 Task: Add a field from the Popular template Effort Level a blank project ClickTech
Action: Mouse moved to (39, 221)
Screenshot: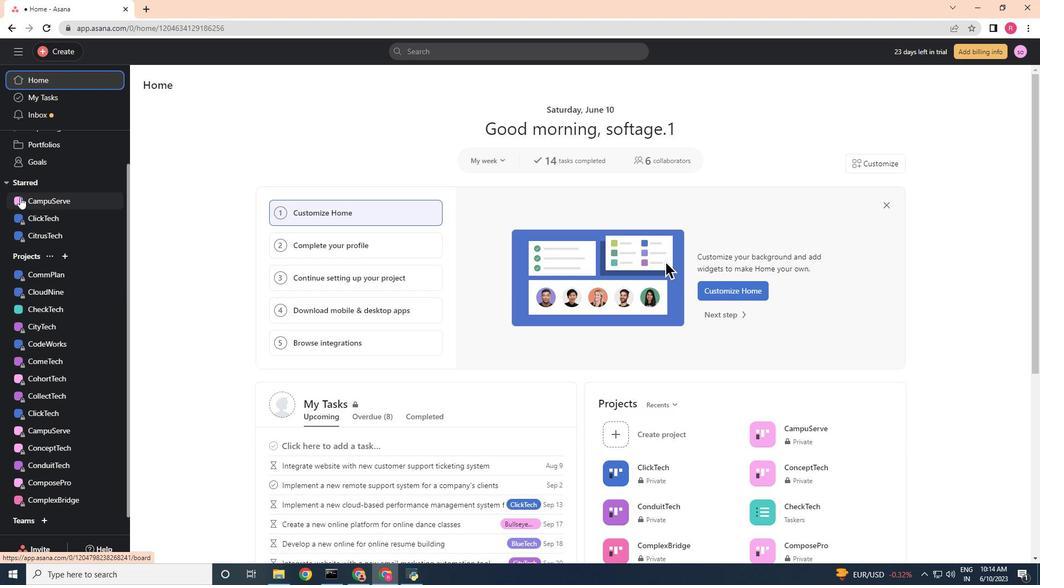 
Action: Mouse pressed left at (39, 221)
Screenshot: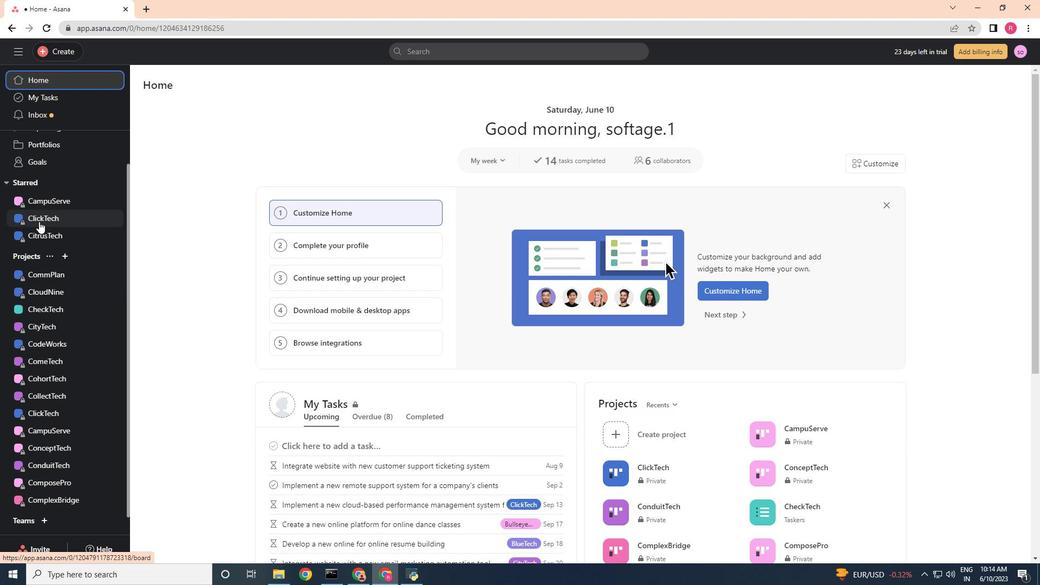 
Action: Mouse moved to (984, 88)
Screenshot: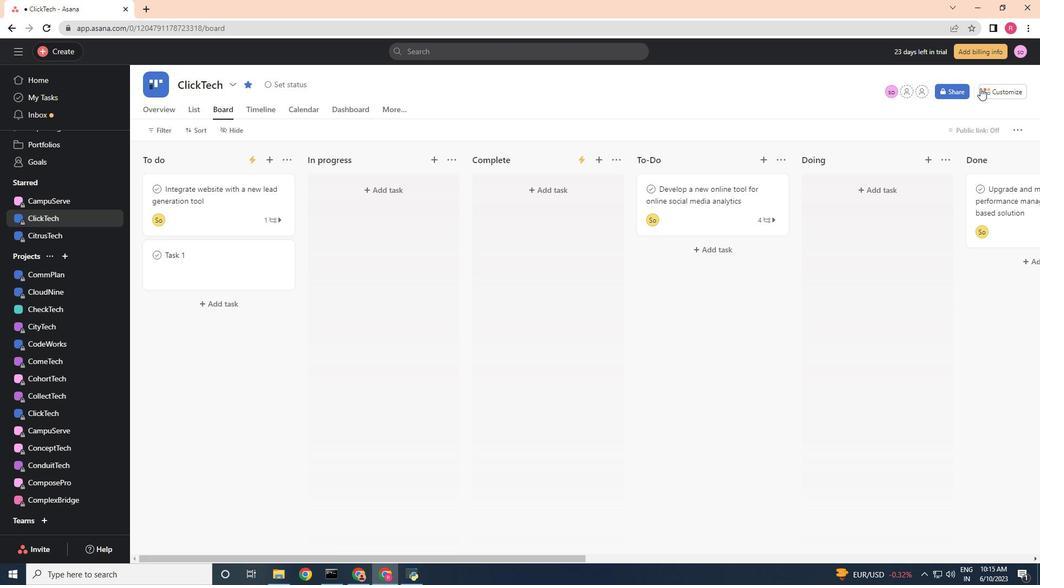 
Action: Mouse pressed left at (984, 88)
Screenshot: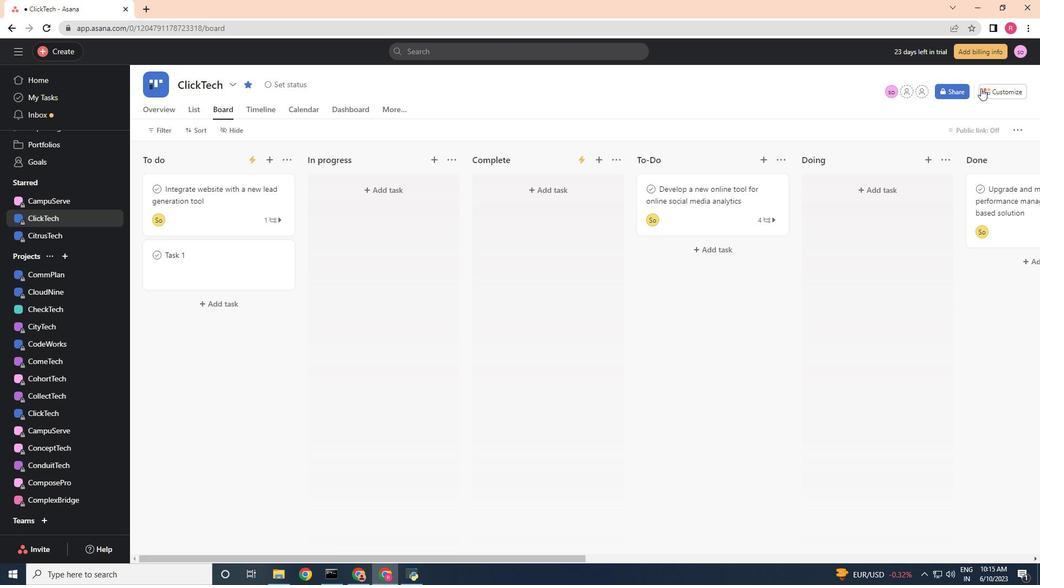 
Action: Mouse moved to (806, 223)
Screenshot: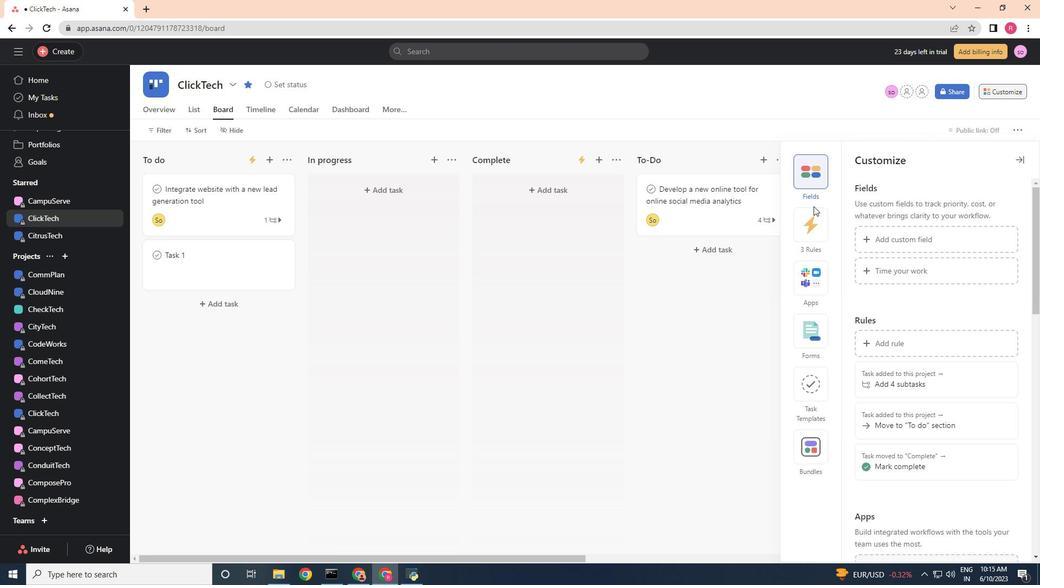 
Action: Mouse pressed left at (806, 223)
Screenshot: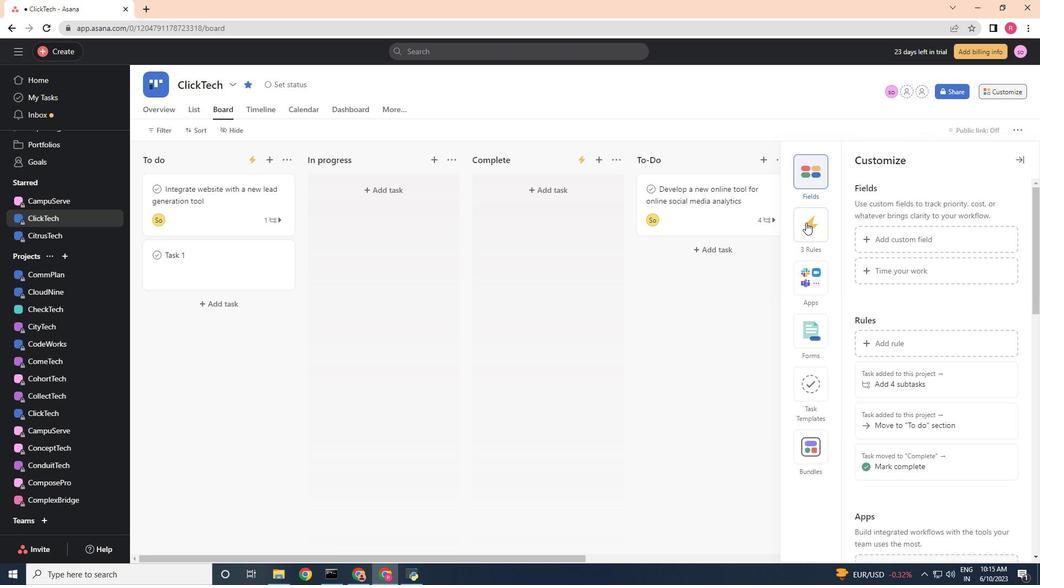 
Action: Mouse moved to (806, 183)
Screenshot: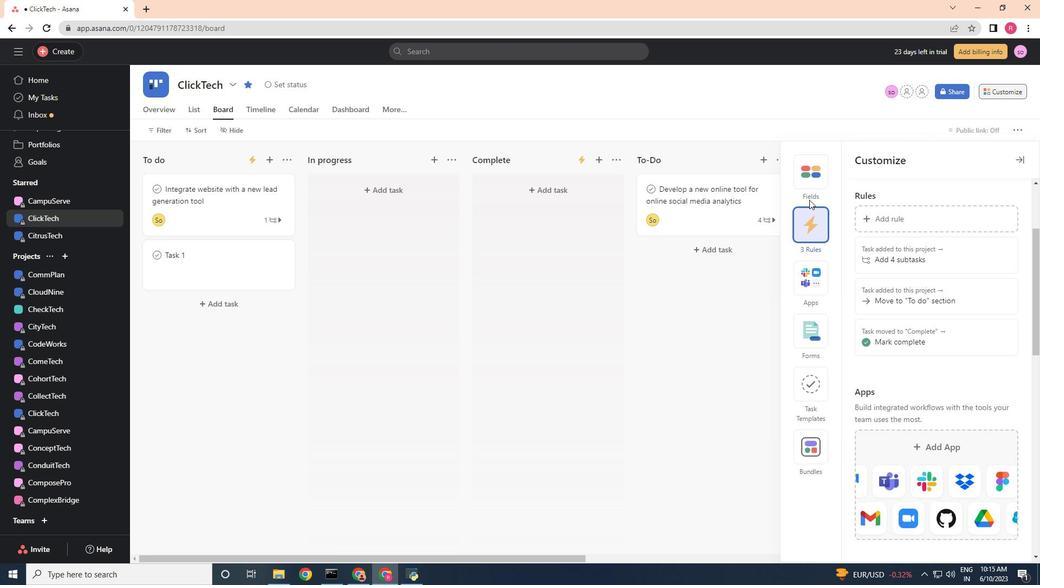 
Action: Mouse pressed left at (806, 183)
Screenshot: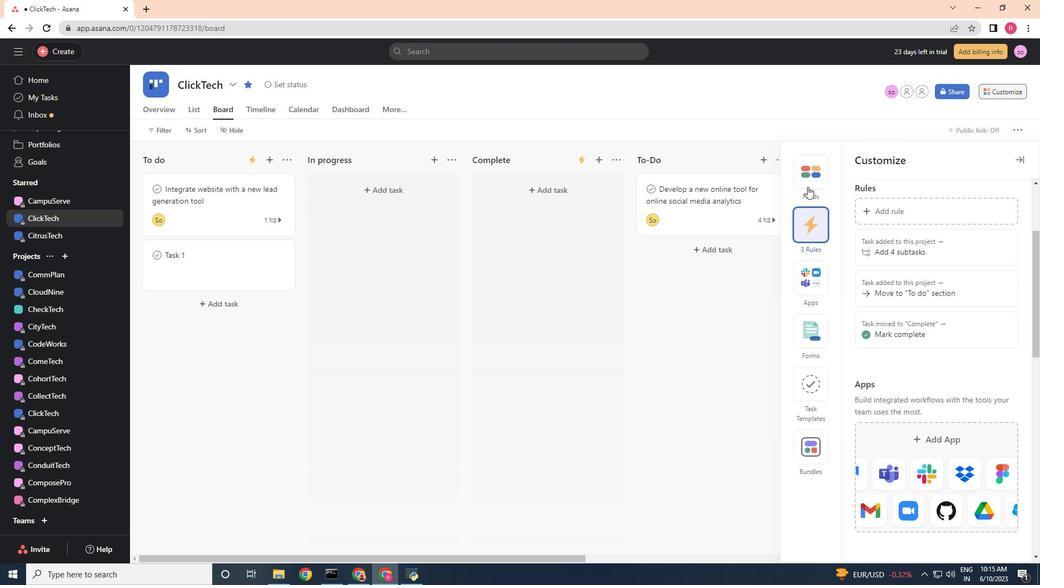 
Action: Mouse moved to (891, 238)
Screenshot: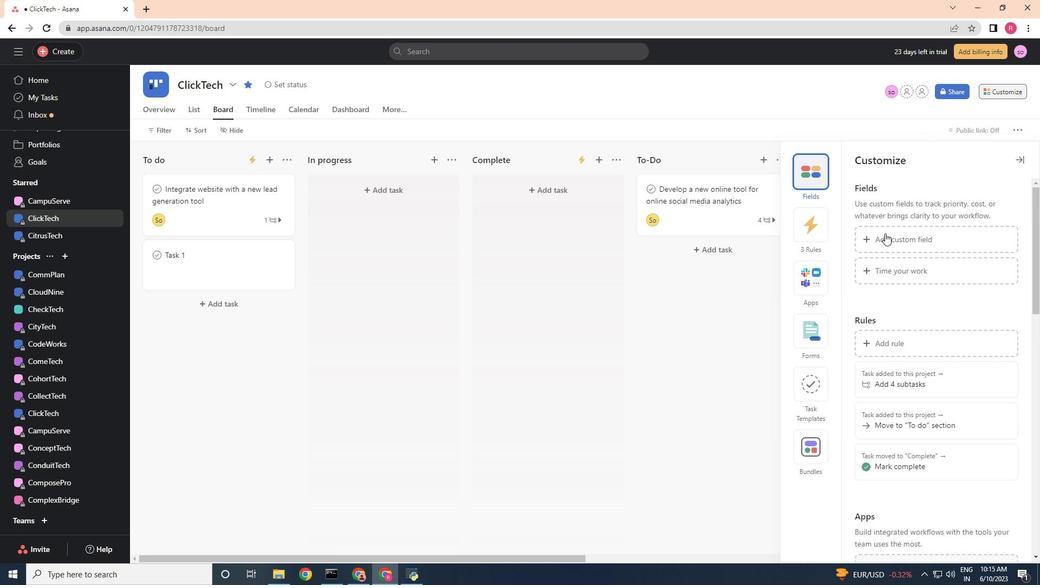 
Action: Mouse pressed left at (891, 238)
Screenshot: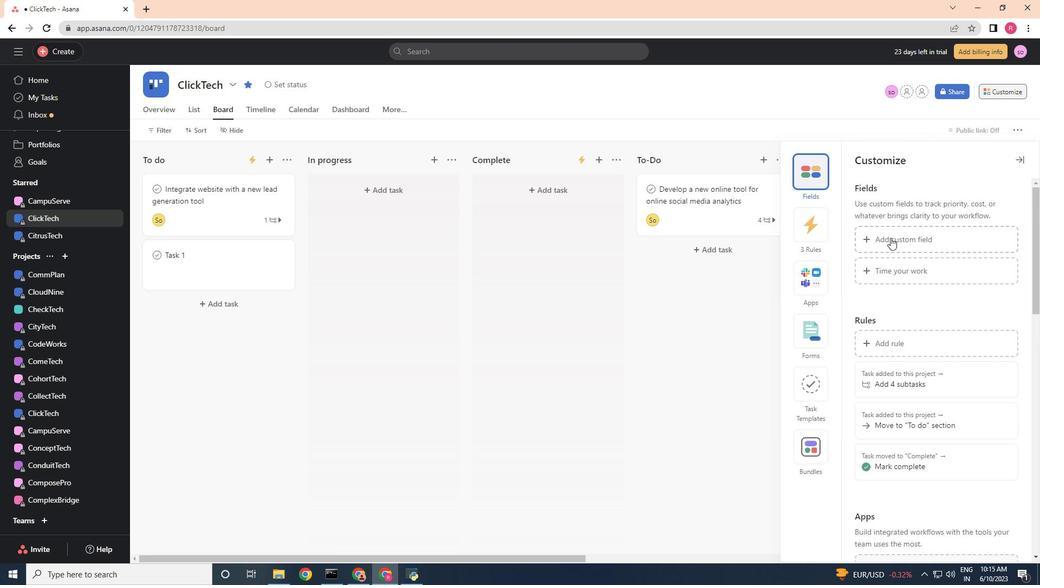 
Action: Mouse moved to (652, 99)
Screenshot: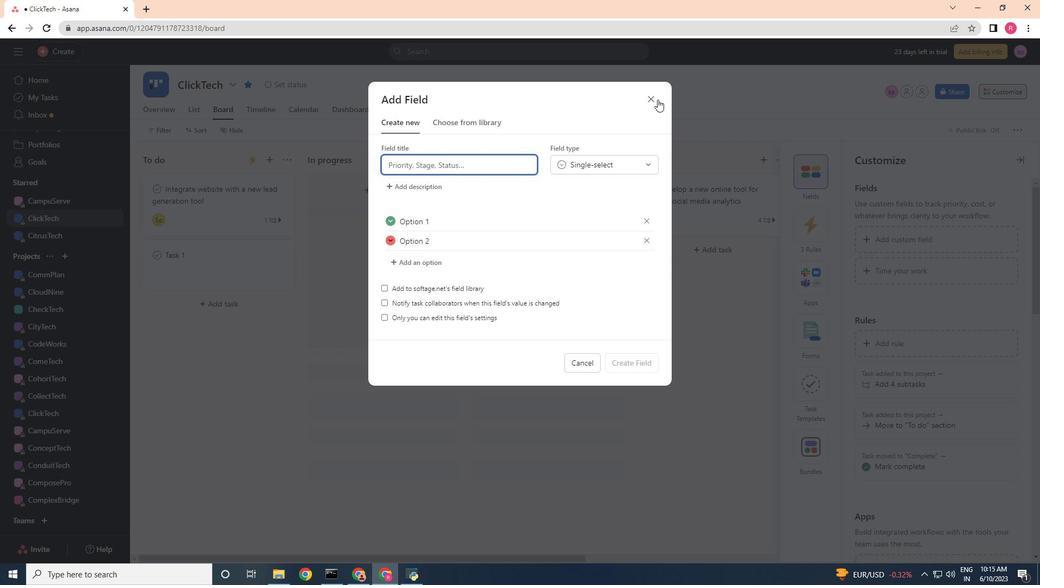 
Action: Mouse pressed left at (652, 99)
Screenshot: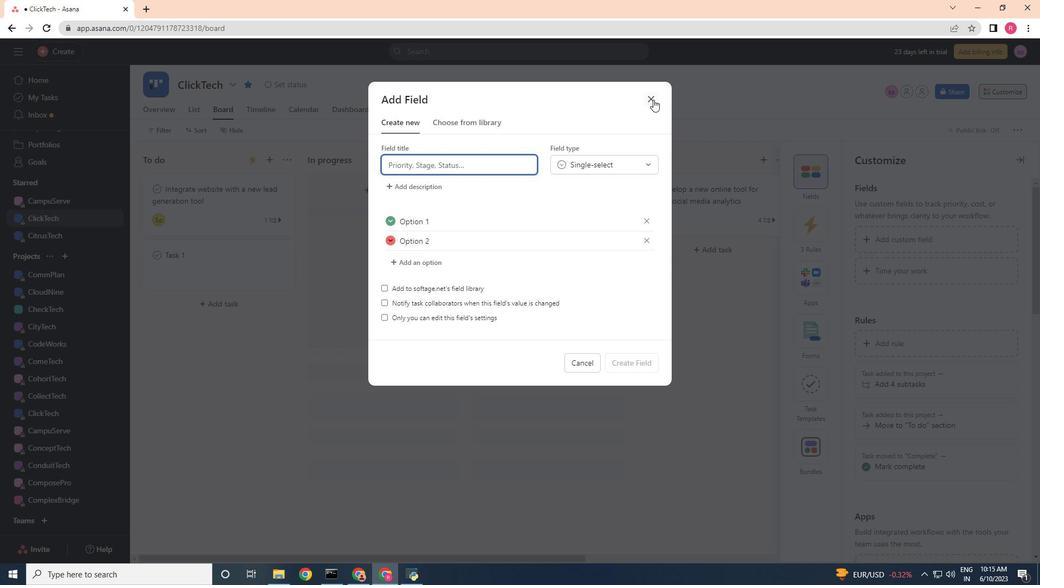 
Action: Mouse moved to (892, 236)
Screenshot: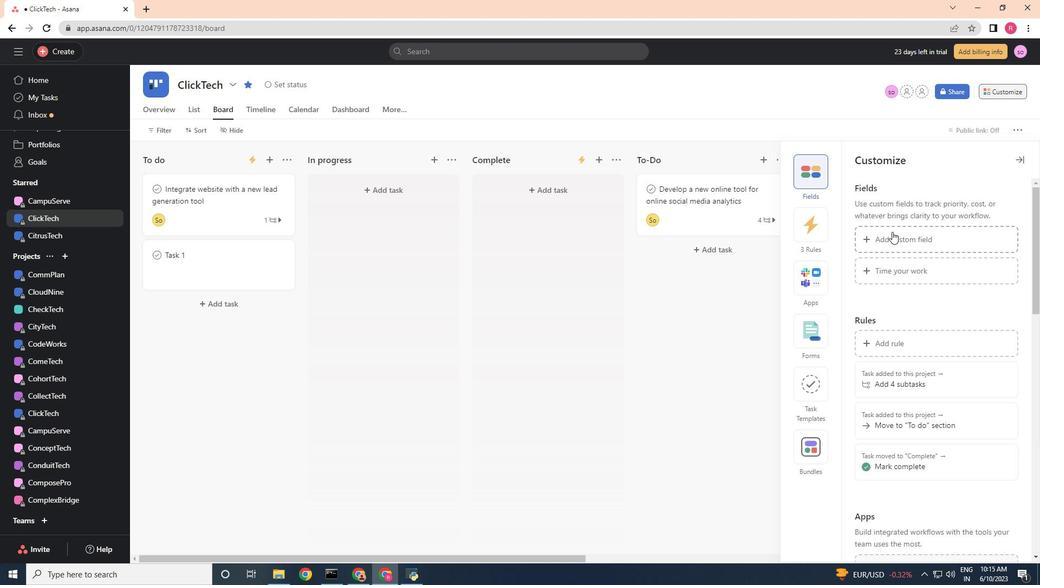 
Action: Mouse pressed left at (892, 236)
Screenshot: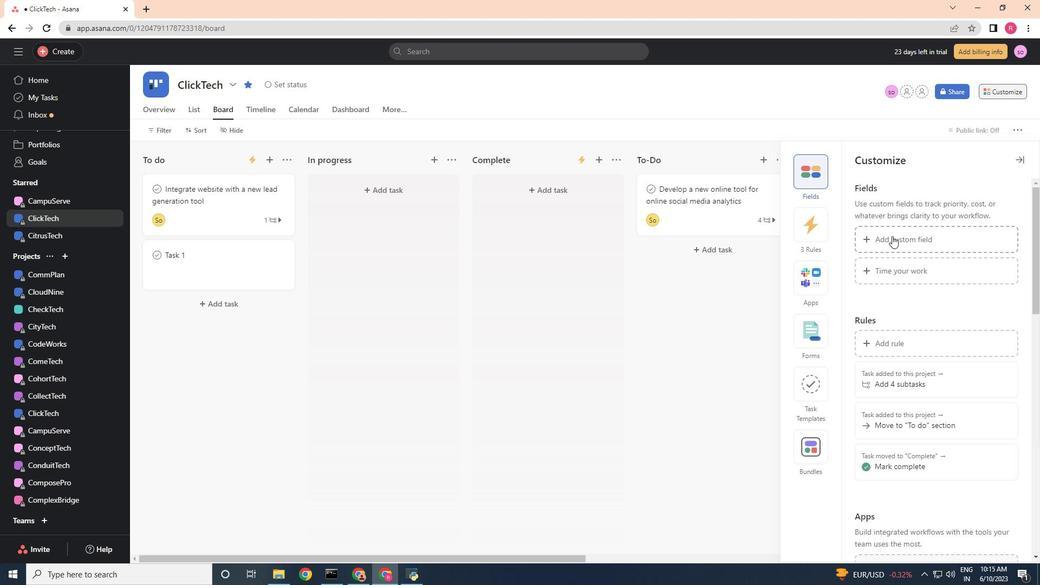 
Action: Mouse moved to (442, 168)
Screenshot: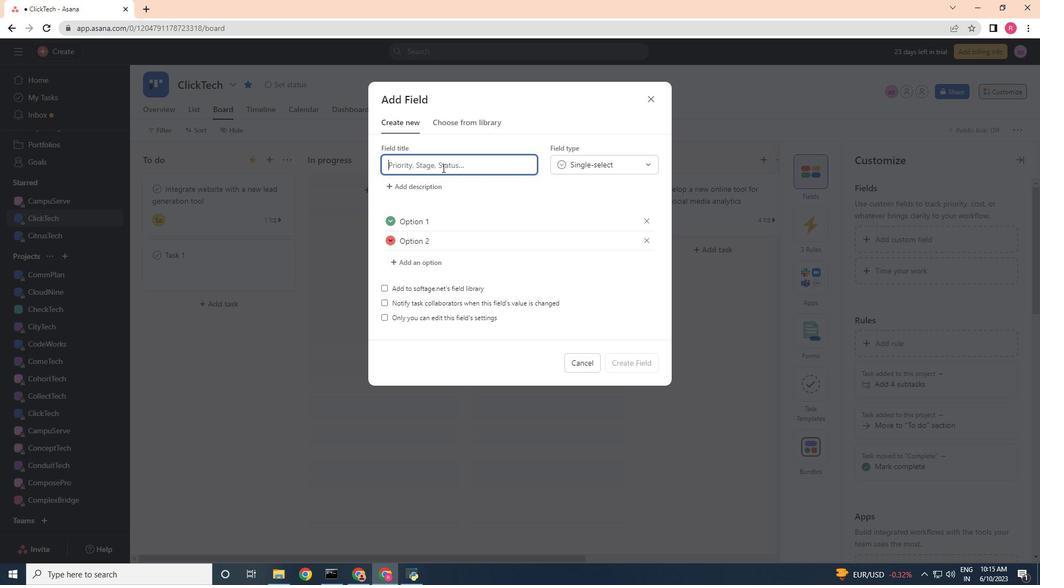 
Action: Key pressed <Key.shift><Key.shift><Key.shift><Key.shift><Key.shift><Key.shift><Key.shift>Effort<Key.space><Key.shift>Level
Screenshot: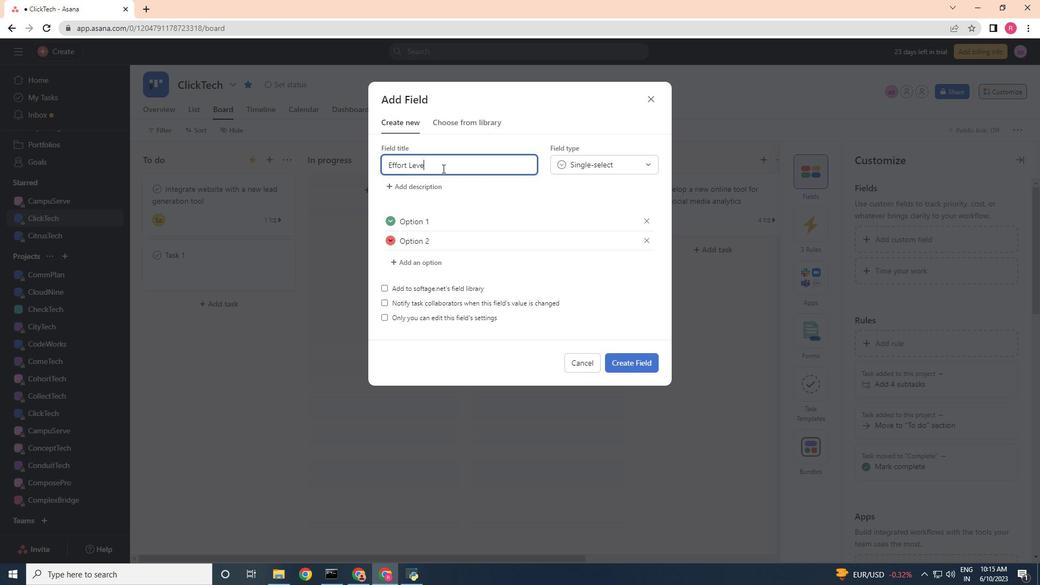 
Action: Mouse moved to (648, 369)
Screenshot: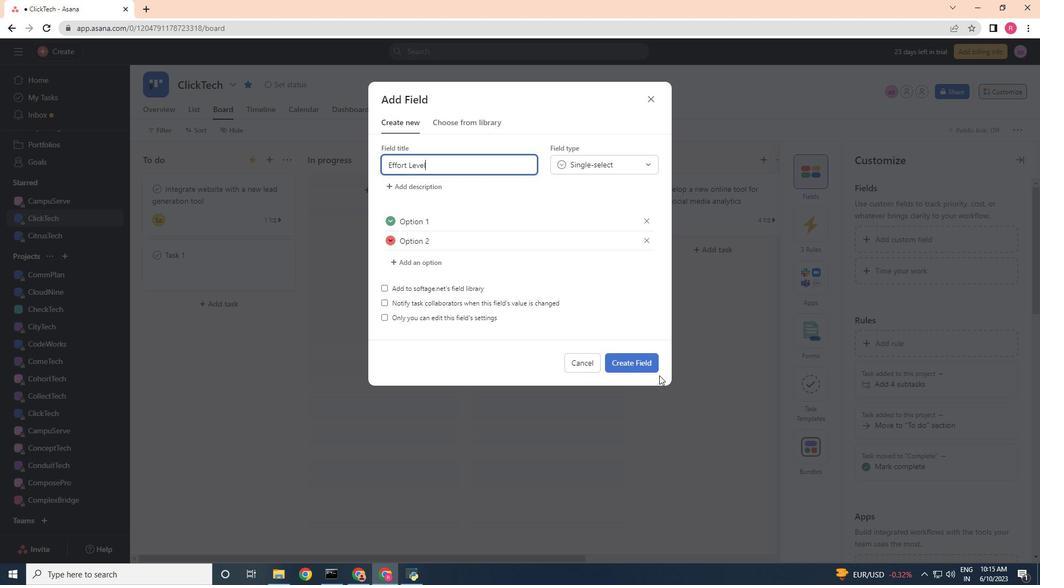 
Action: Mouse pressed left at (648, 369)
Screenshot: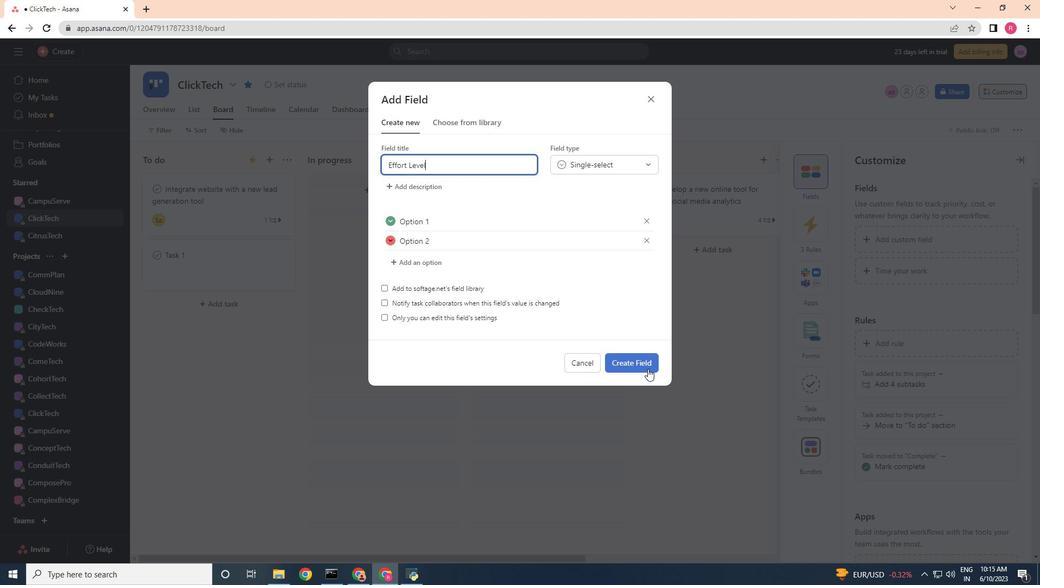 
